 Task: In Windows properties of general video settings, Set the video alignment to bottom-left.
Action: Mouse moved to (123, 18)
Screenshot: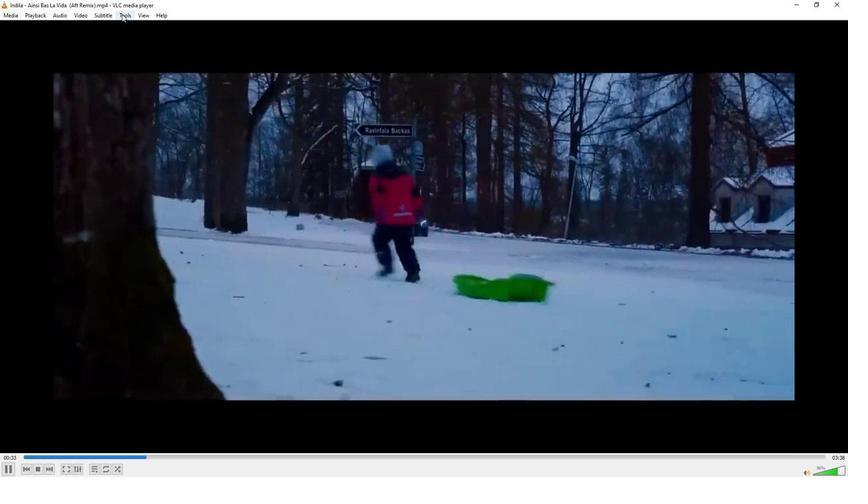 
Action: Mouse pressed left at (123, 18)
Screenshot: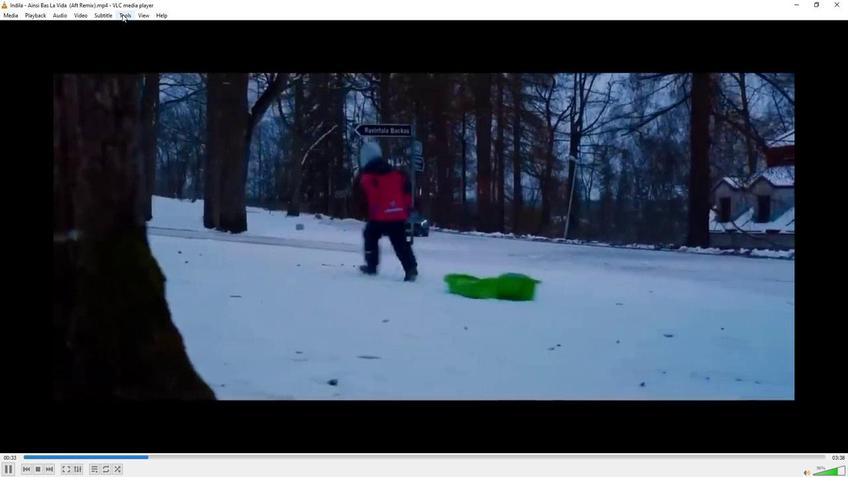 
Action: Mouse moved to (146, 118)
Screenshot: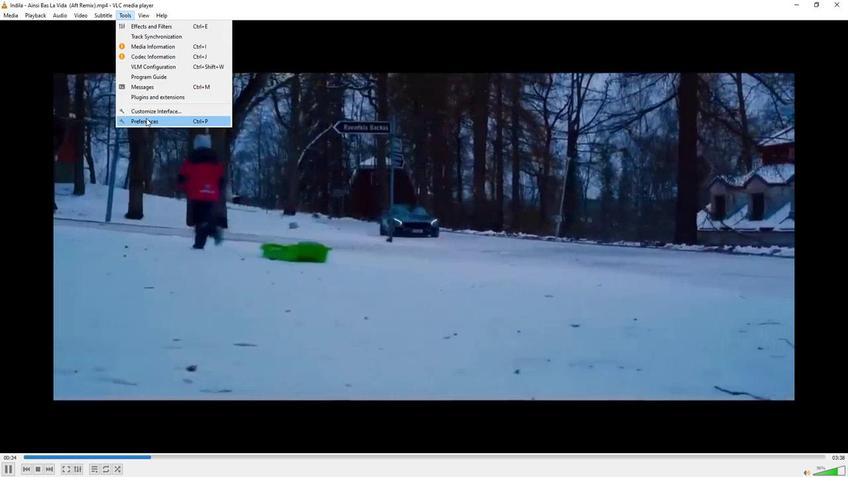 
Action: Mouse pressed left at (146, 118)
Screenshot: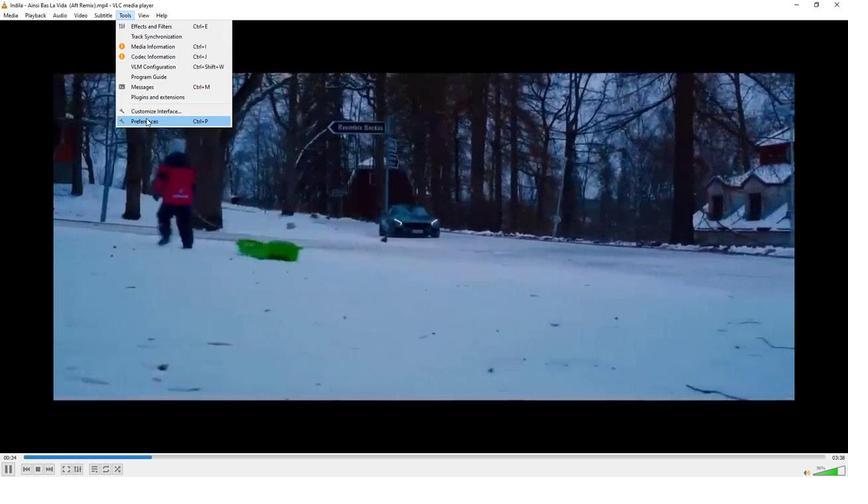 
Action: Mouse moved to (231, 324)
Screenshot: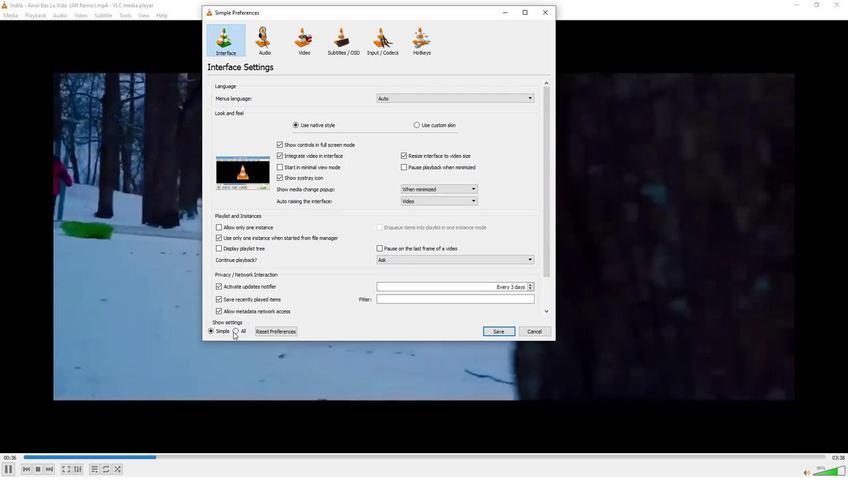
Action: Mouse pressed left at (231, 324)
Screenshot: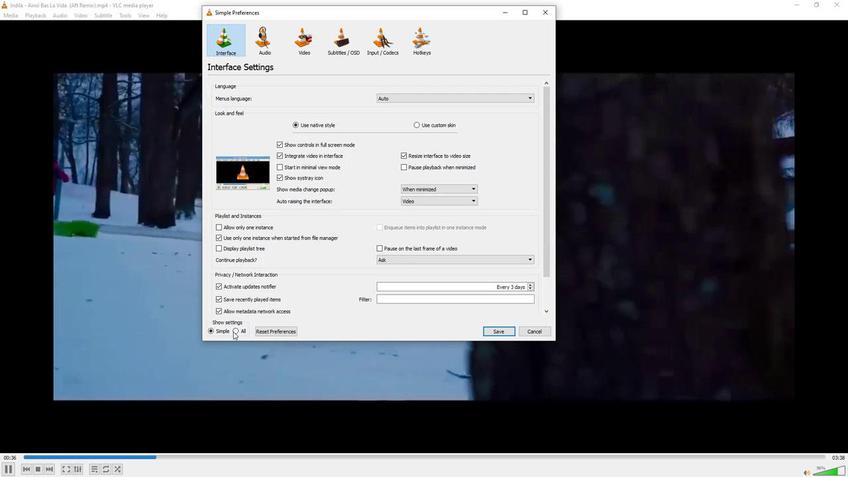 
Action: Mouse moved to (230, 170)
Screenshot: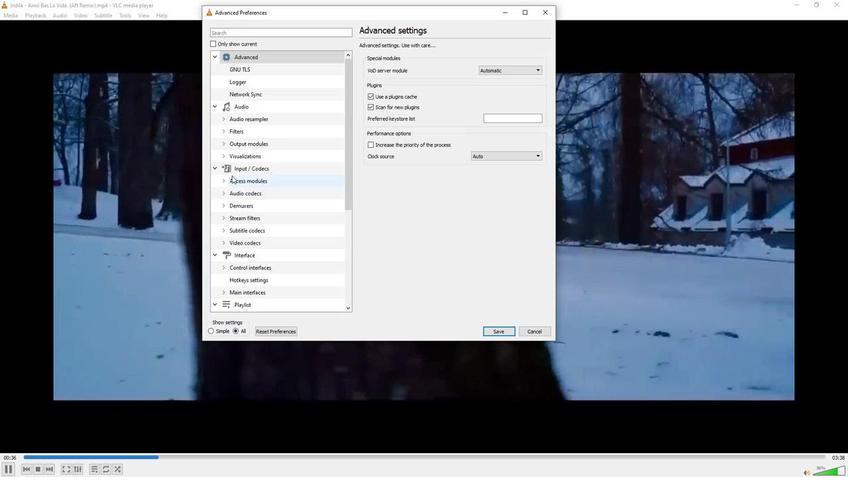 
Action: Mouse scrolled (230, 170) with delta (0, 0)
Screenshot: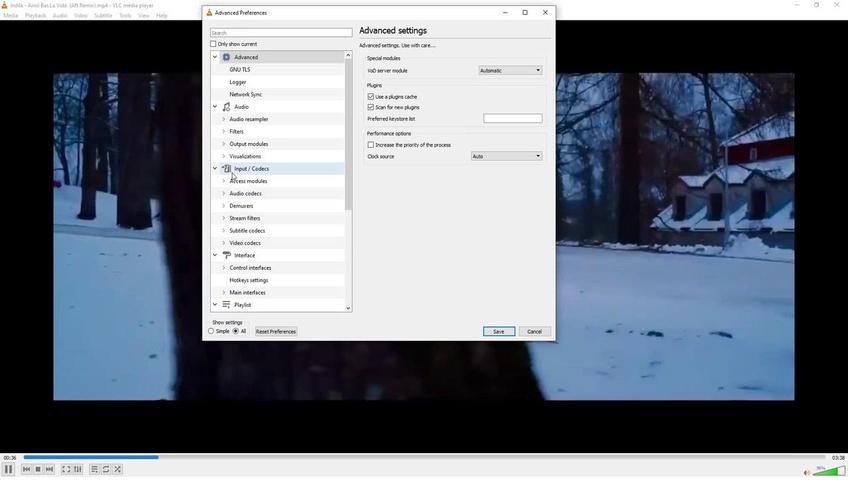 
Action: Mouse scrolled (230, 170) with delta (0, 0)
Screenshot: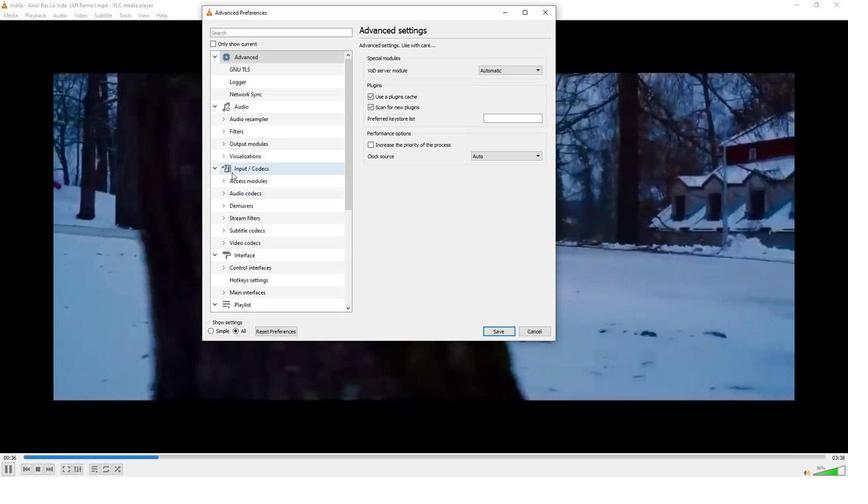 
Action: Mouse scrolled (230, 170) with delta (0, 0)
Screenshot: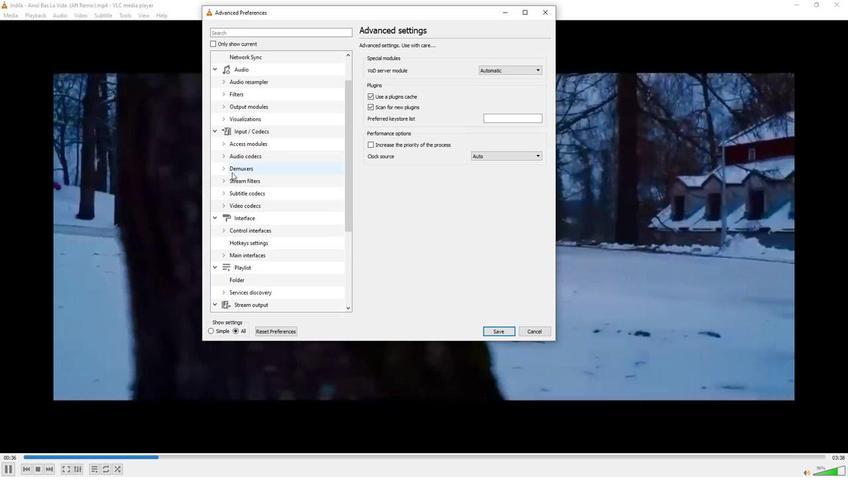 
Action: Mouse scrolled (230, 170) with delta (0, 0)
Screenshot: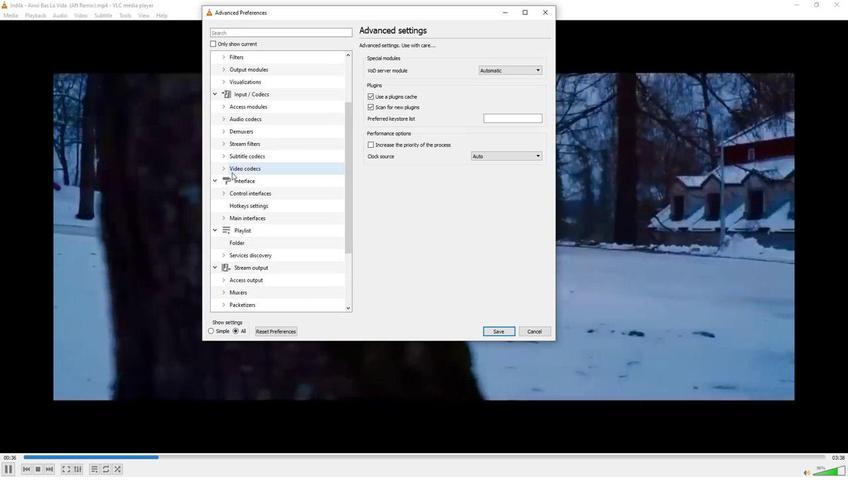 
Action: Mouse scrolled (230, 170) with delta (0, 0)
Screenshot: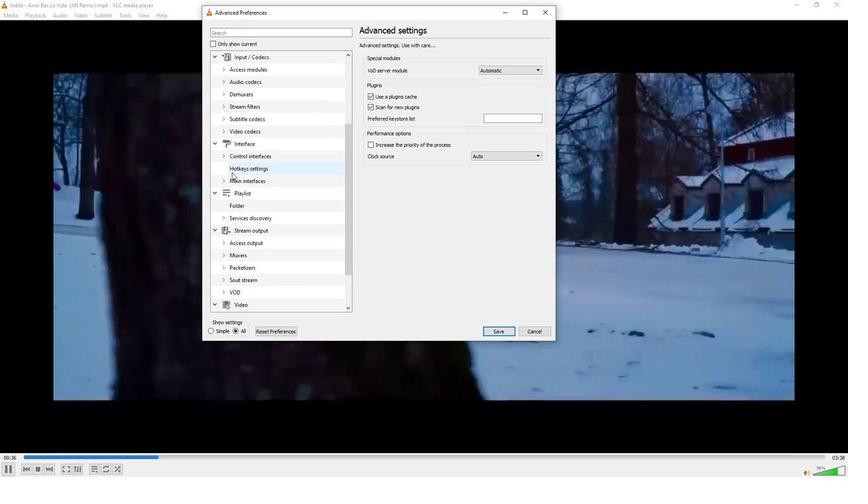 
Action: Mouse scrolled (230, 170) with delta (0, 0)
Screenshot: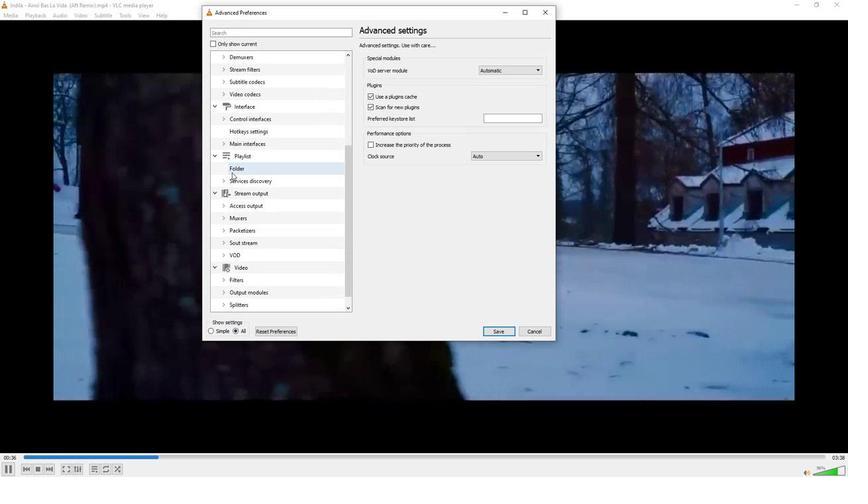 
Action: Mouse scrolled (230, 170) with delta (0, 0)
Screenshot: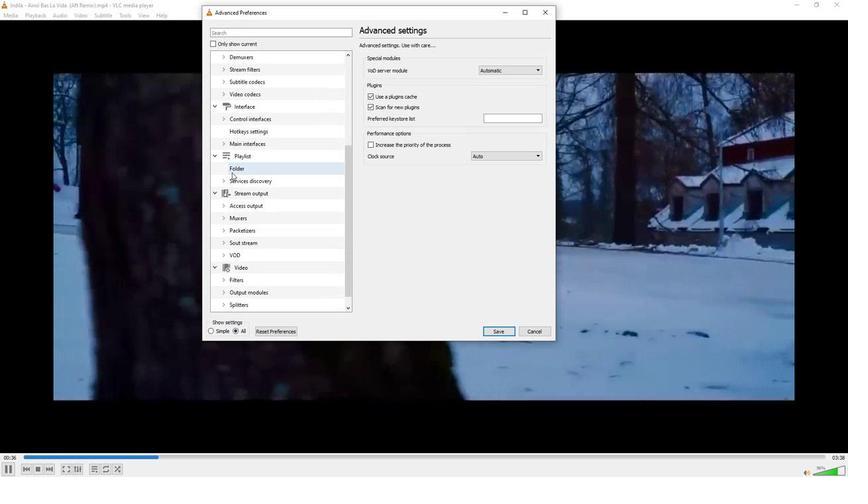 
Action: Mouse scrolled (230, 170) with delta (0, 0)
Screenshot: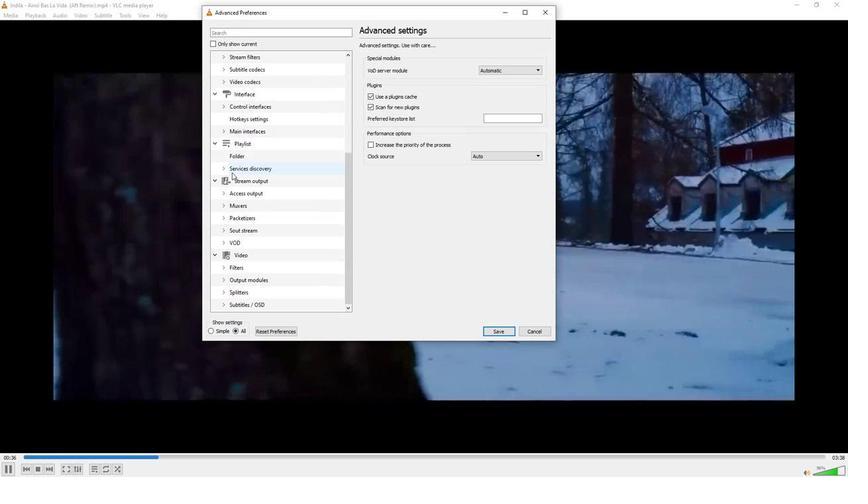 
Action: Mouse moved to (245, 247)
Screenshot: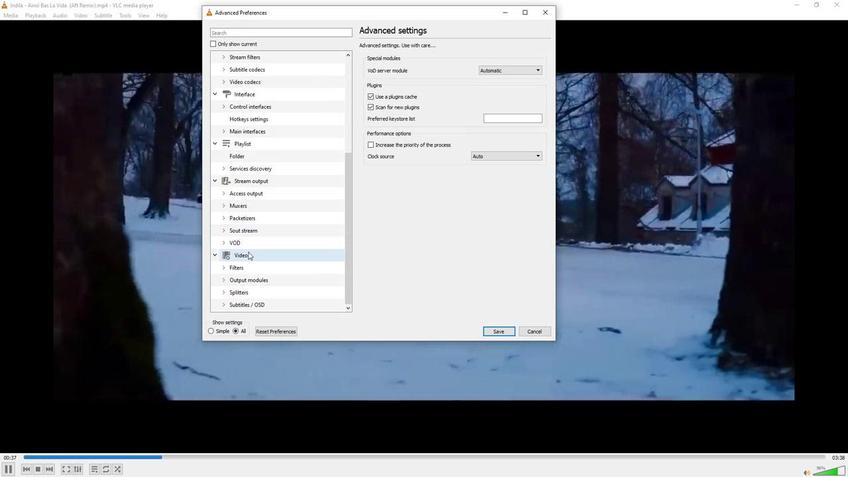 
Action: Mouse pressed left at (245, 247)
Screenshot: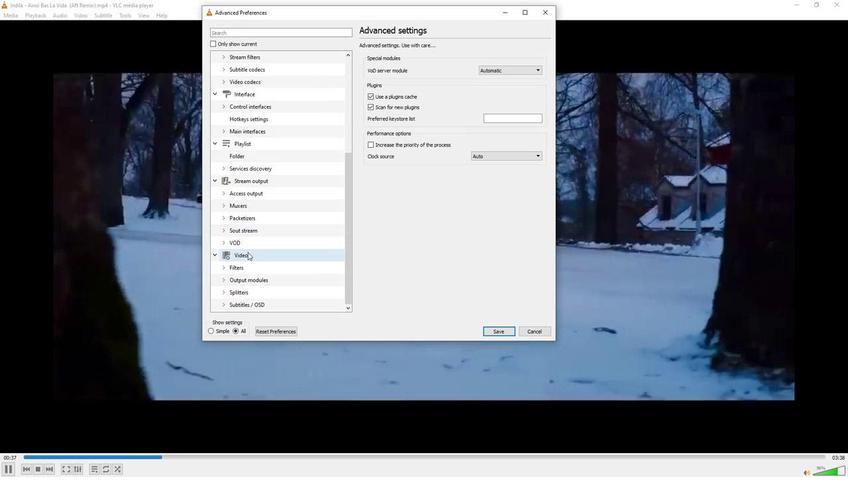 
Action: Mouse moved to (424, 113)
Screenshot: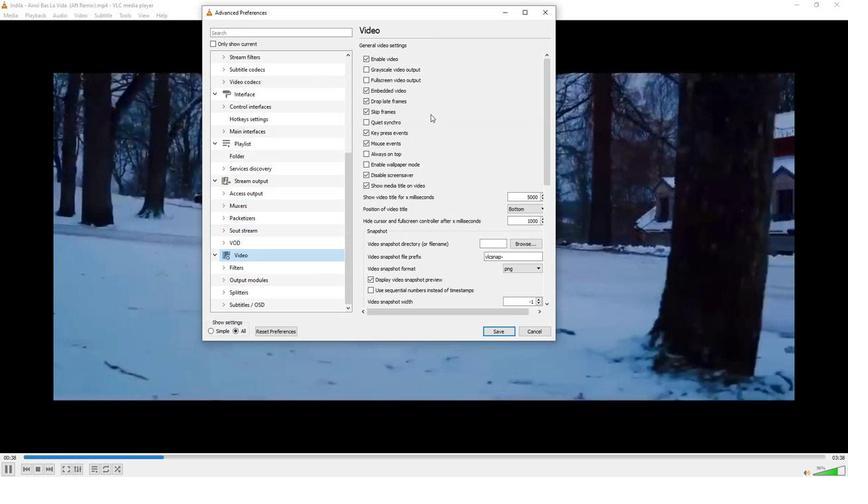 
Action: Mouse scrolled (424, 112) with delta (0, 0)
Screenshot: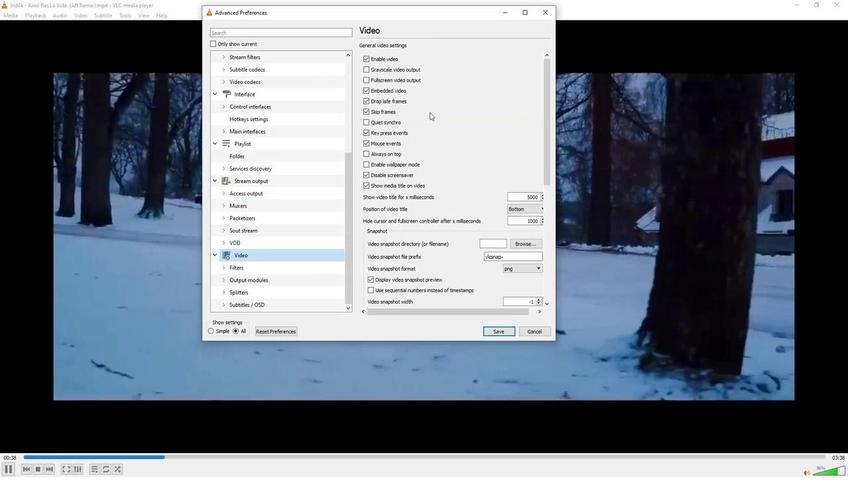 
Action: Mouse scrolled (424, 112) with delta (0, 0)
Screenshot: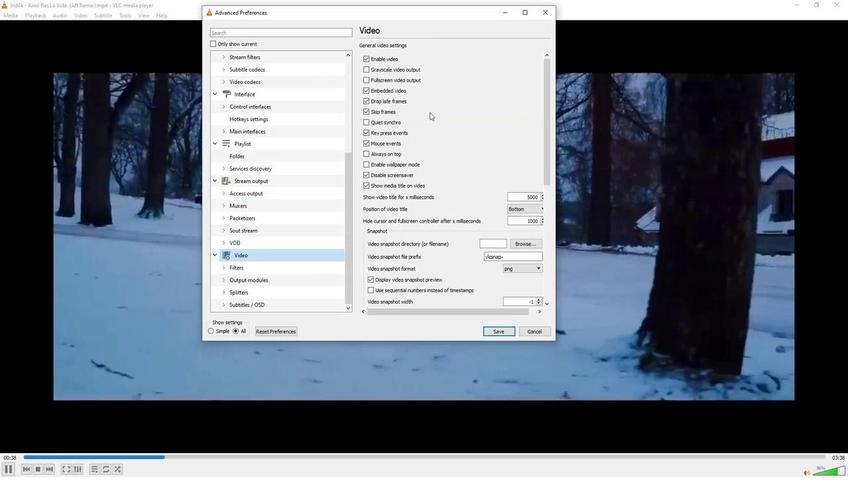 
Action: Mouse moved to (424, 113)
Screenshot: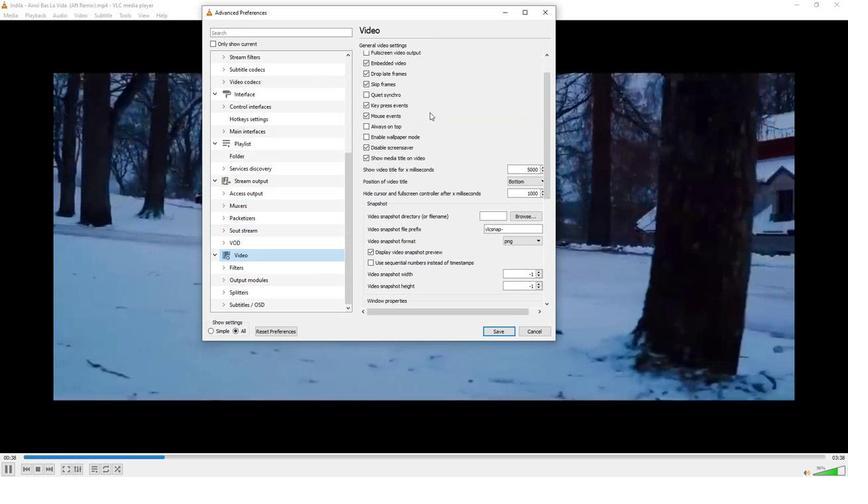 
Action: Mouse scrolled (424, 112) with delta (0, 0)
Screenshot: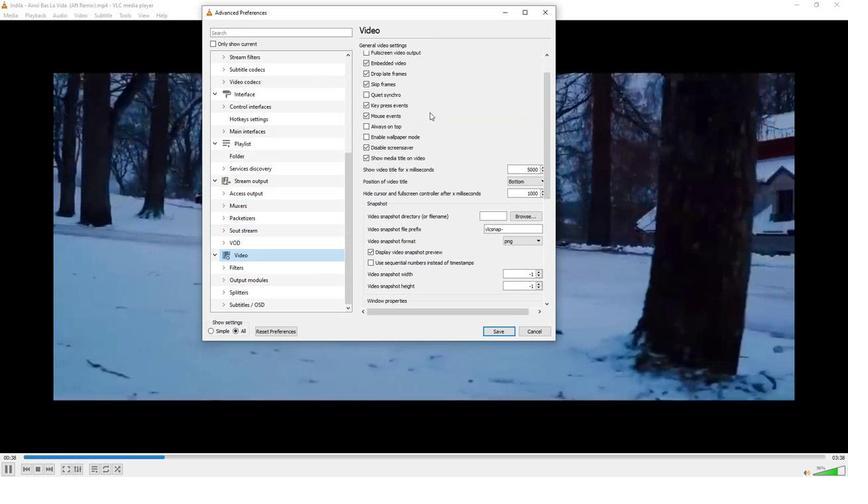 
Action: Mouse moved to (424, 115)
Screenshot: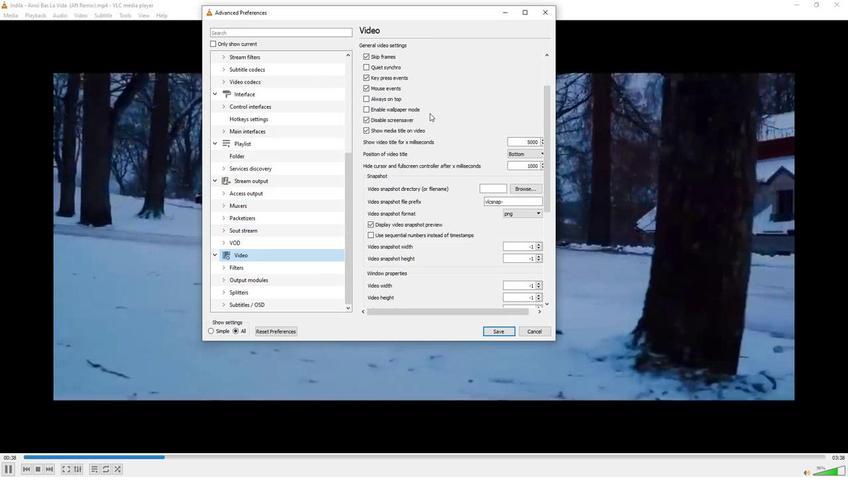 
Action: Mouse scrolled (424, 115) with delta (0, 0)
Screenshot: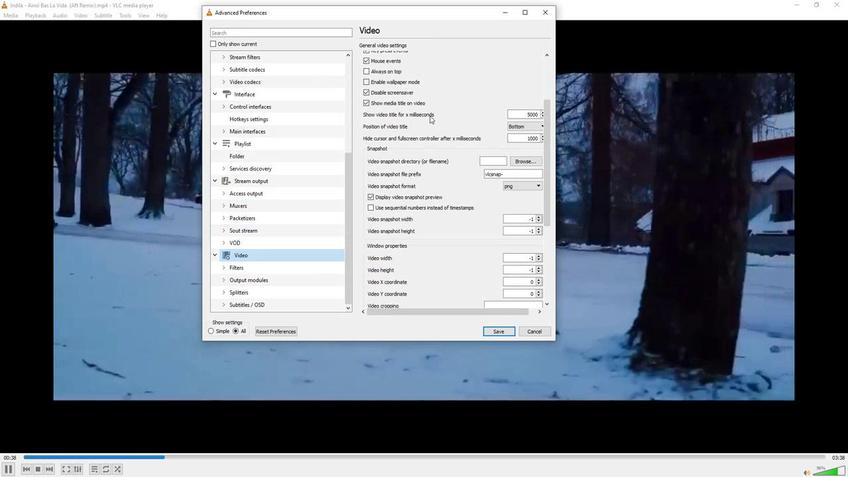 
Action: Mouse moved to (424, 118)
Screenshot: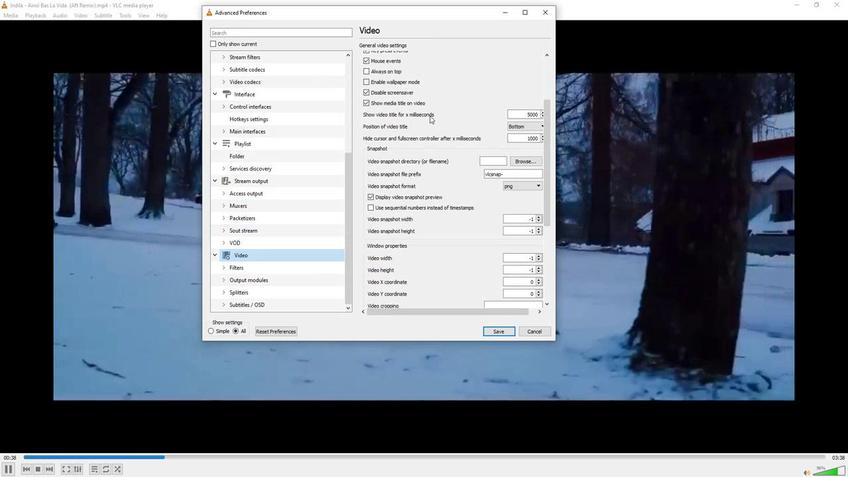 
Action: Mouse scrolled (424, 117) with delta (0, 0)
Screenshot: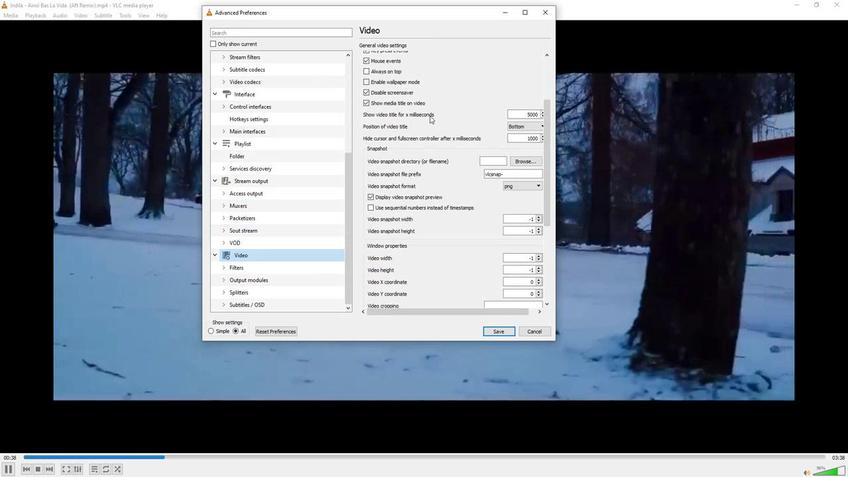 
Action: Mouse scrolled (424, 117) with delta (0, 0)
Screenshot: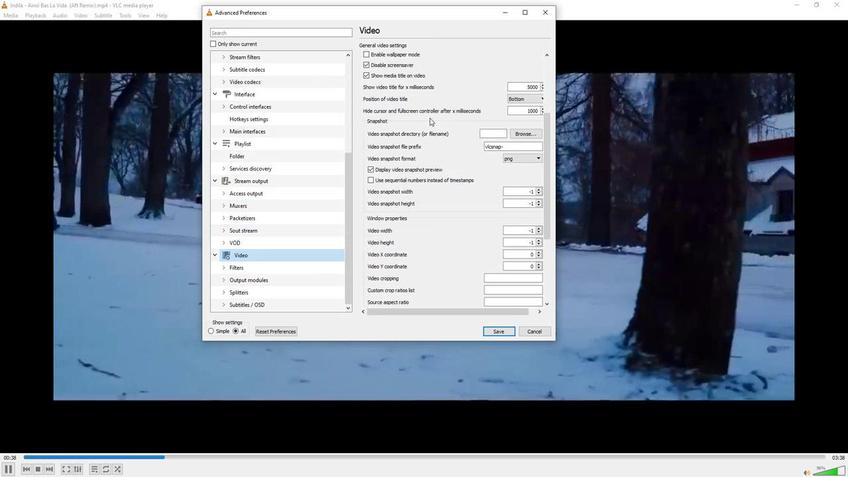 
Action: Mouse scrolled (424, 117) with delta (0, 0)
Screenshot: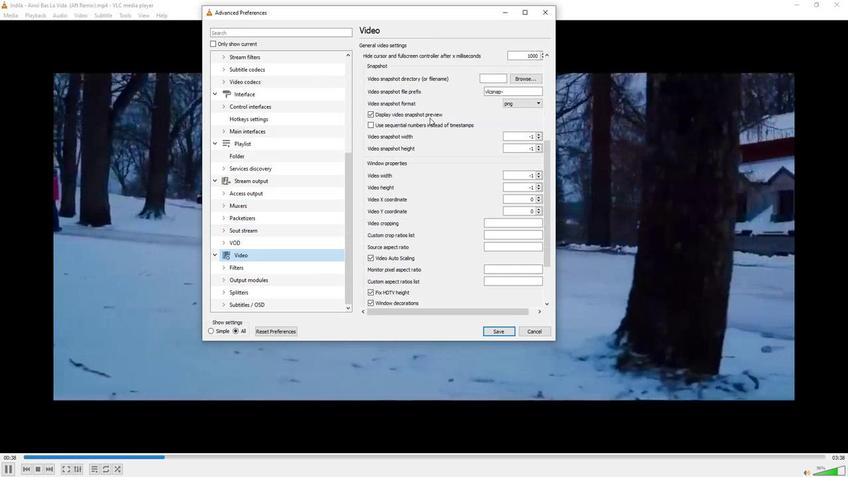 
Action: Mouse scrolled (424, 117) with delta (0, 0)
Screenshot: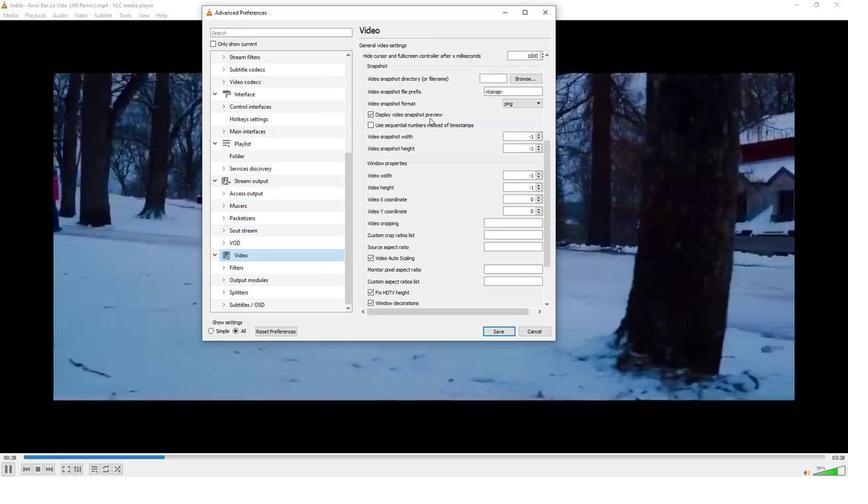 
Action: Mouse moved to (459, 184)
Screenshot: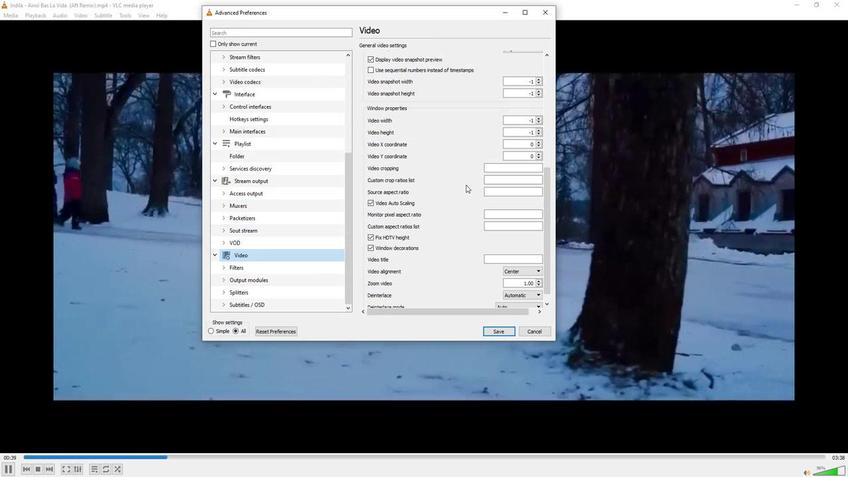 
Action: Mouse scrolled (459, 183) with delta (0, 0)
Screenshot: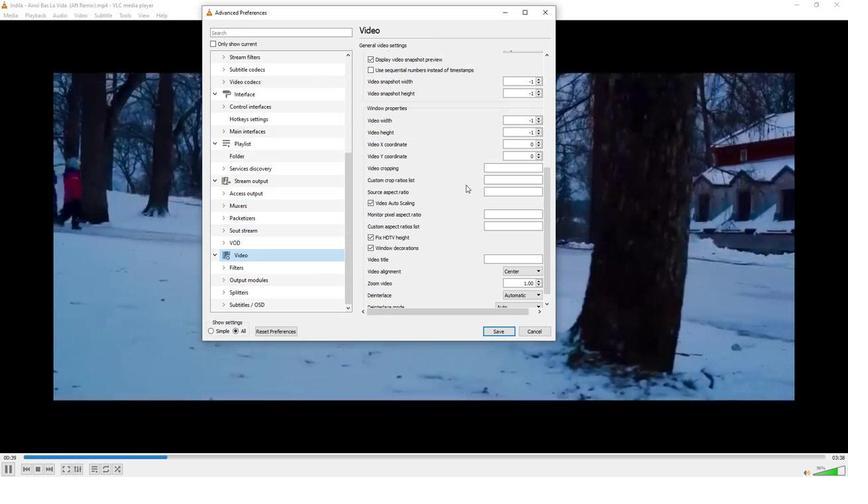 
Action: Mouse moved to (459, 184)
Screenshot: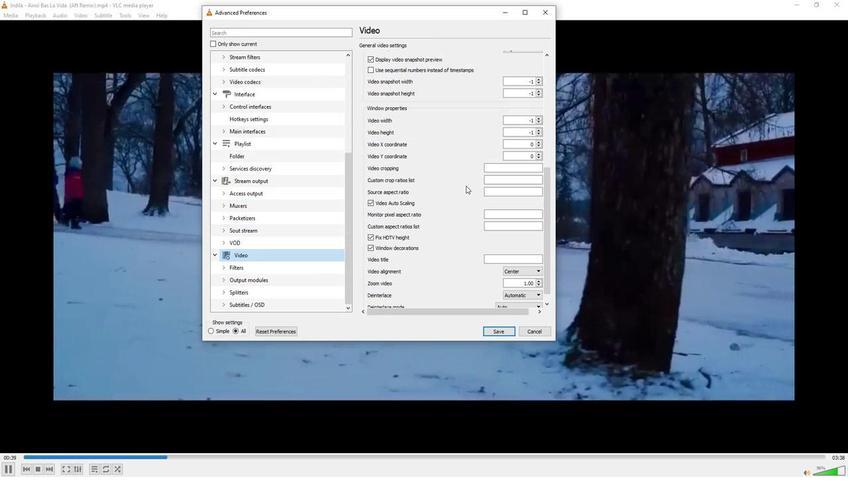 
Action: Mouse scrolled (459, 183) with delta (0, 0)
Screenshot: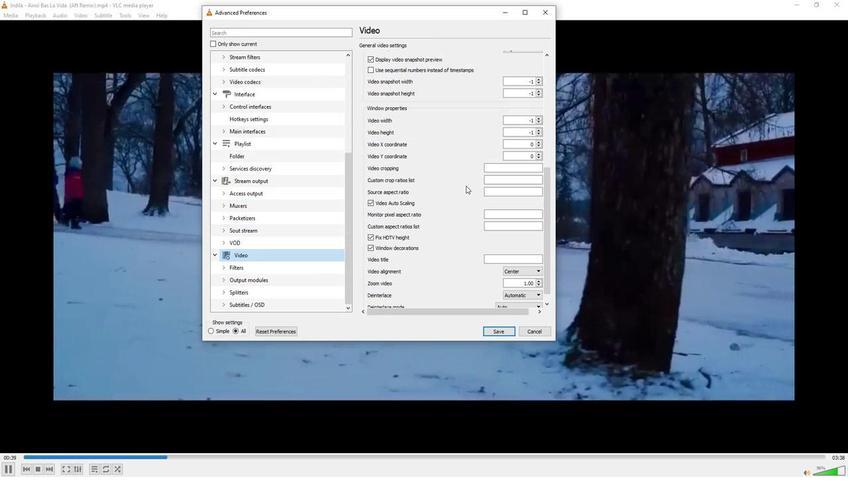 
Action: Mouse moved to (459, 184)
Screenshot: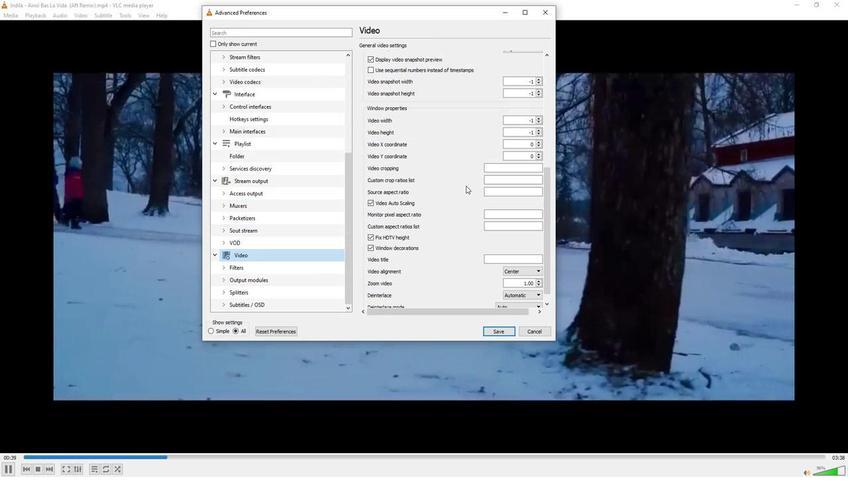 
Action: Mouse scrolled (459, 184) with delta (0, 0)
Screenshot: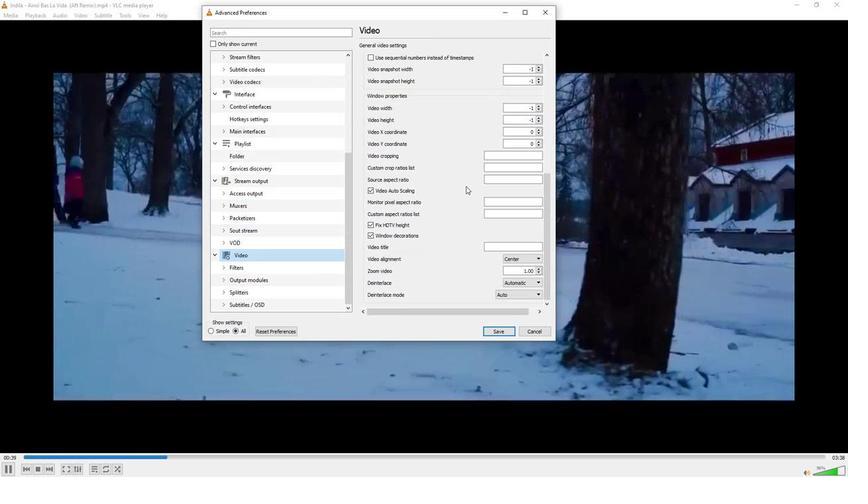 
Action: Mouse moved to (506, 253)
Screenshot: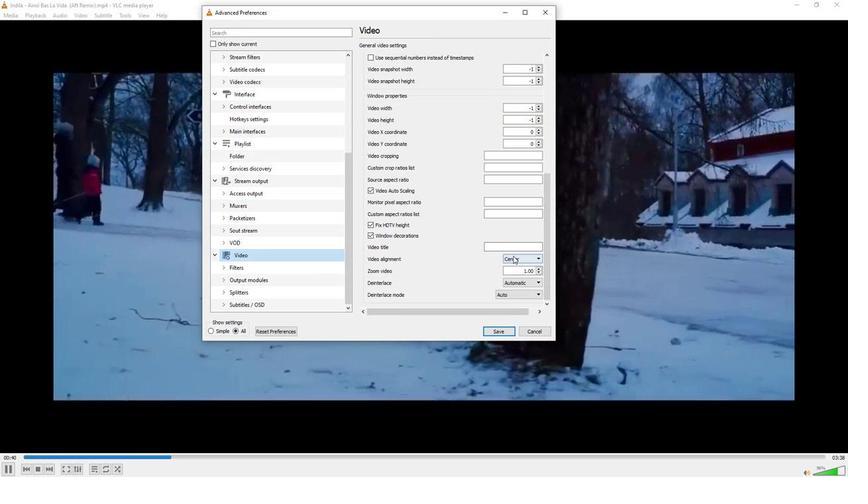 
Action: Mouse pressed left at (506, 253)
Screenshot: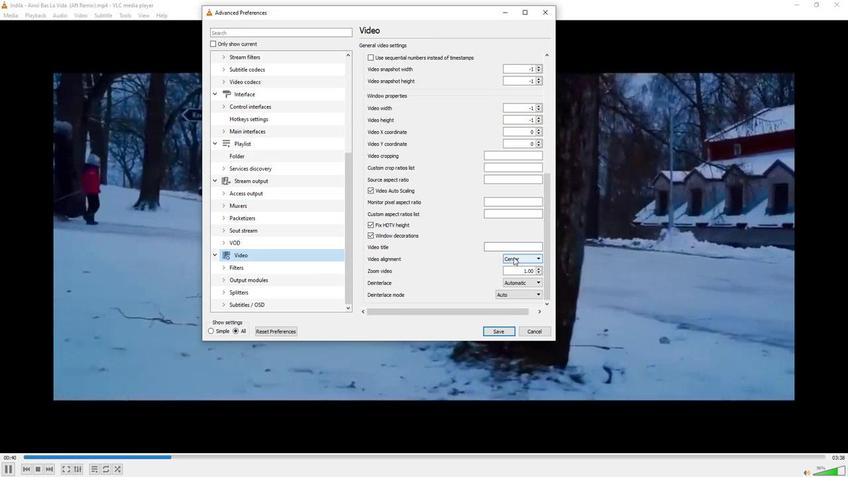 
Action: Mouse moved to (506, 298)
Screenshot: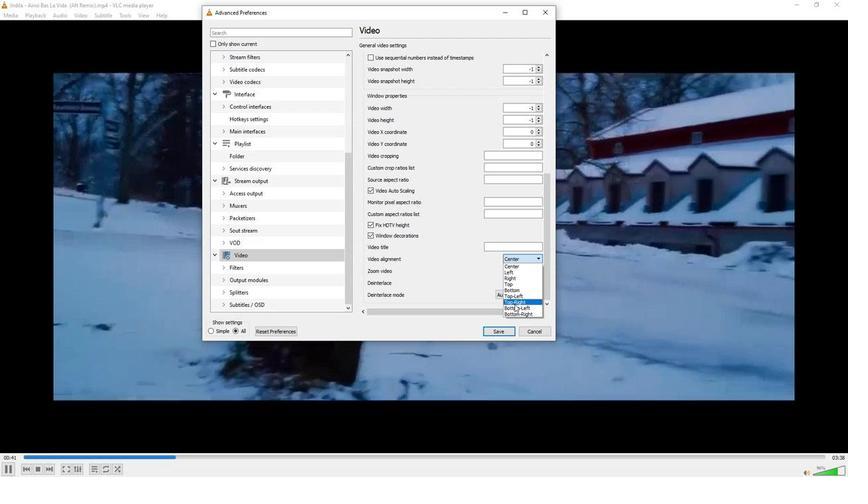 
Action: Mouse pressed left at (506, 298)
Screenshot: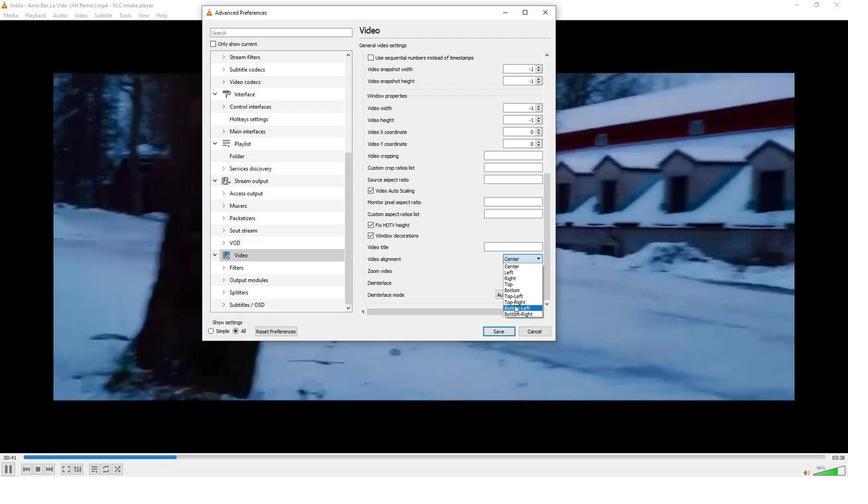 
Action: Mouse moved to (435, 208)
Screenshot: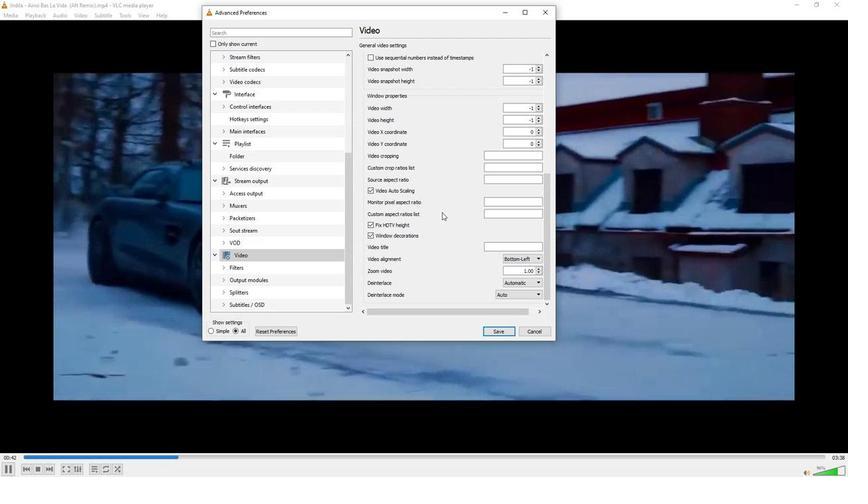 
